 Task: Enable the option "Use Core Text renderer" in "ARIB subtitles decoder".
Action: Mouse moved to (117, 17)
Screenshot: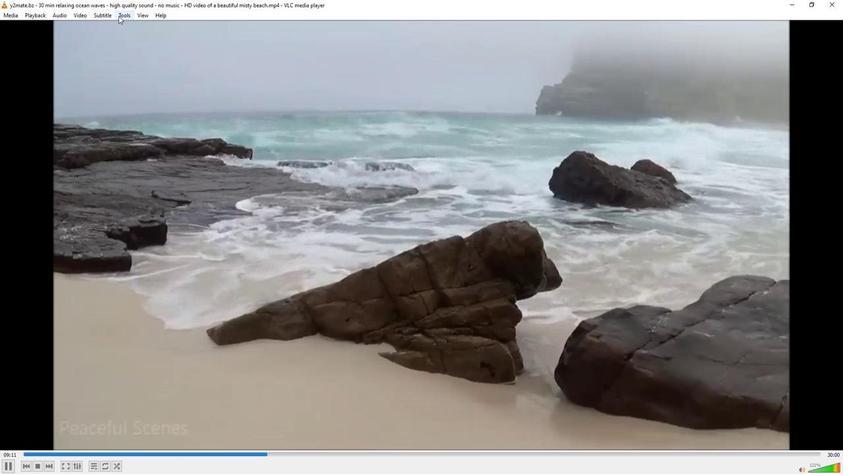 
Action: Mouse pressed left at (117, 17)
Screenshot: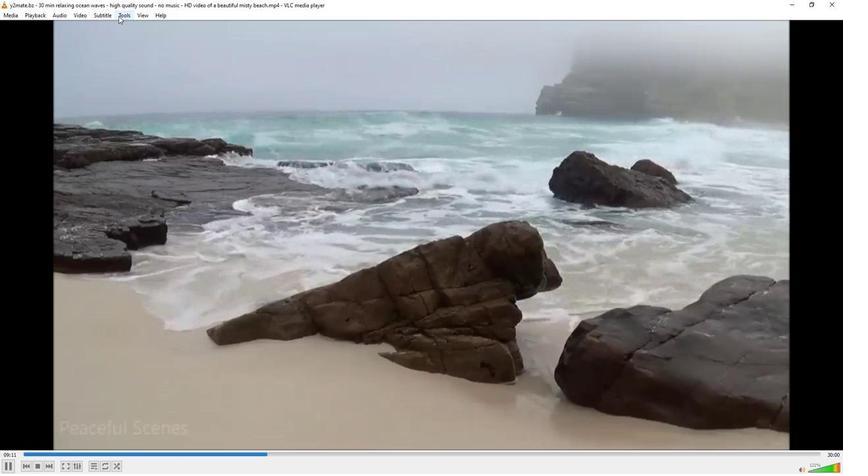 
Action: Mouse moved to (152, 119)
Screenshot: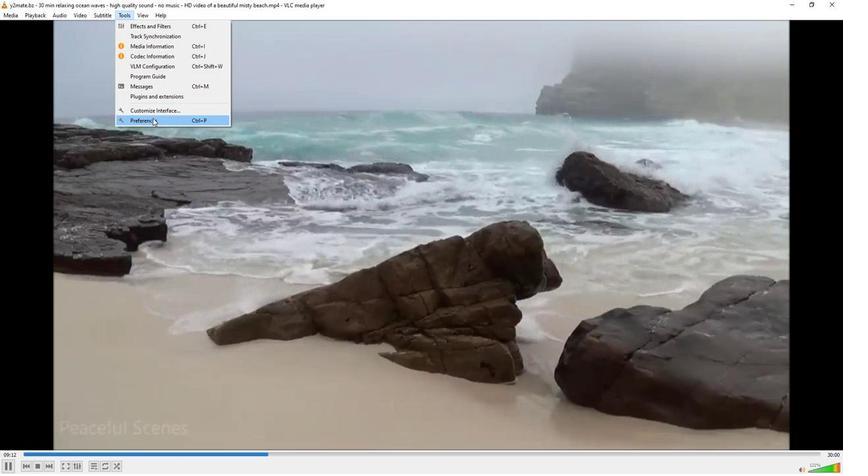 
Action: Mouse pressed left at (152, 119)
Screenshot: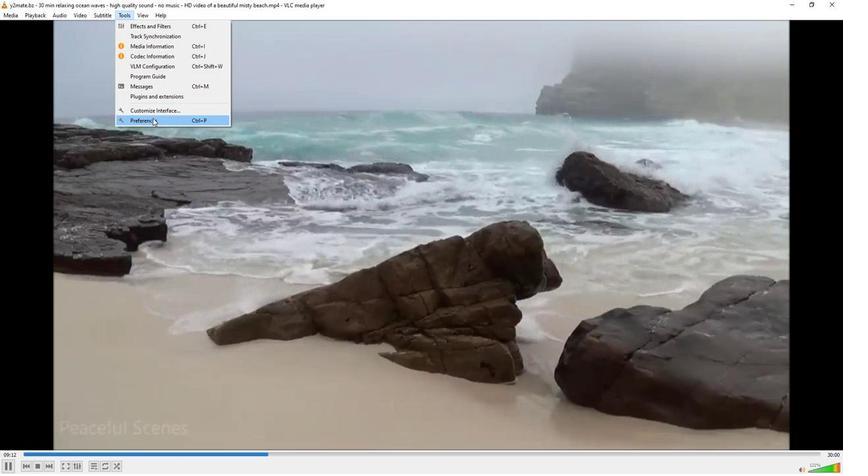 
Action: Mouse moved to (231, 363)
Screenshot: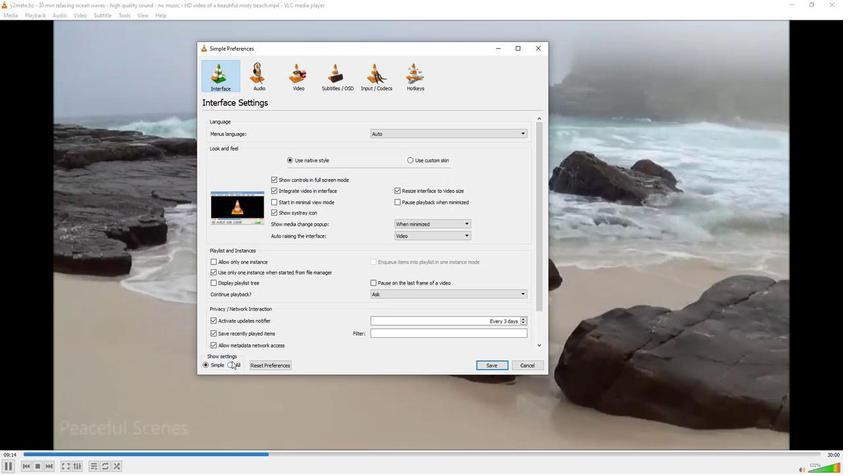 
Action: Mouse pressed left at (231, 363)
Screenshot: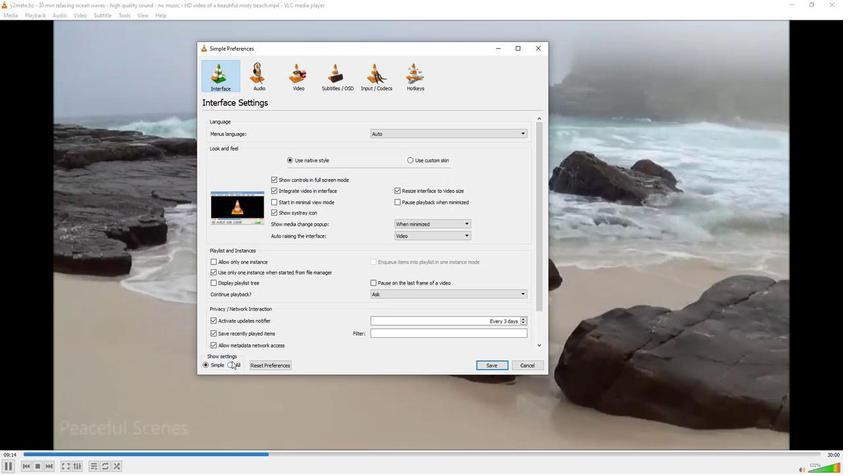 
Action: Mouse moved to (218, 243)
Screenshot: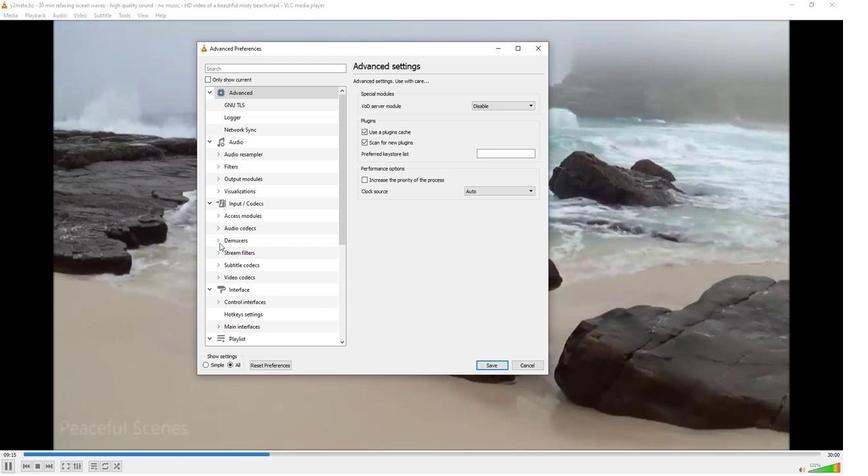 
Action: Mouse pressed left at (218, 243)
Screenshot: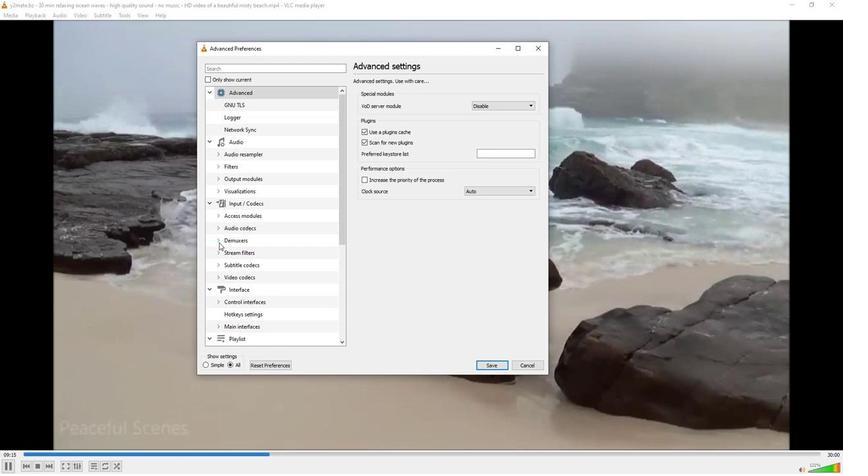 
Action: Mouse moved to (224, 258)
Screenshot: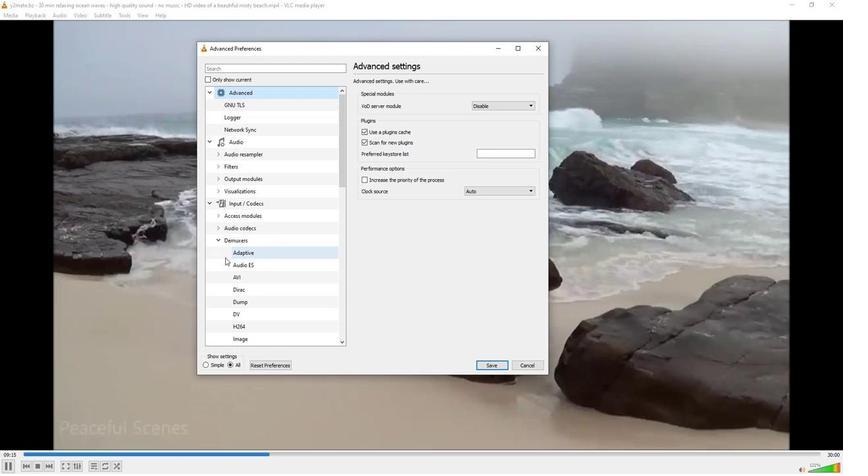 
Action: Mouse scrolled (224, 258) with delta (0, 0)
Screenshot: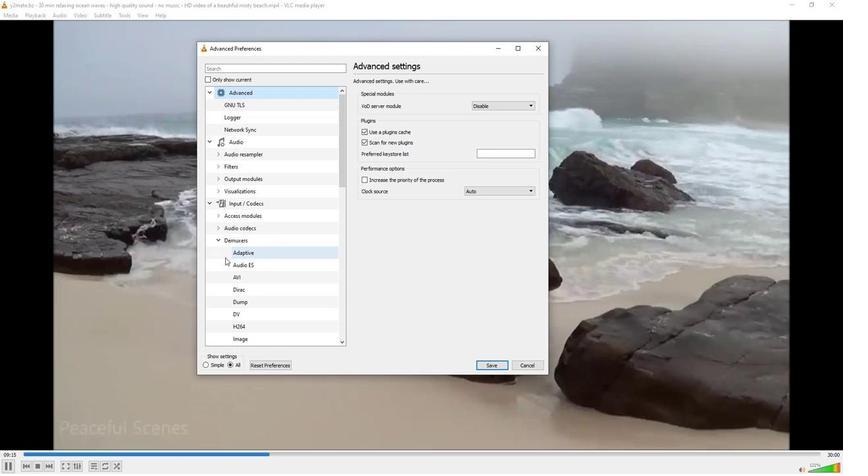 
Action: Mouse moved to (229, 264)
Screenshot: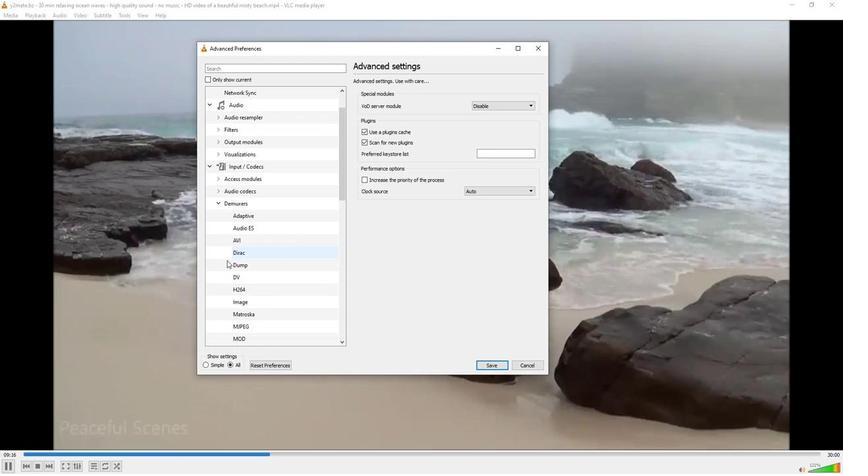
Action: Mouse scrolled (229, 264) with delta (0, 0)
Screenshot: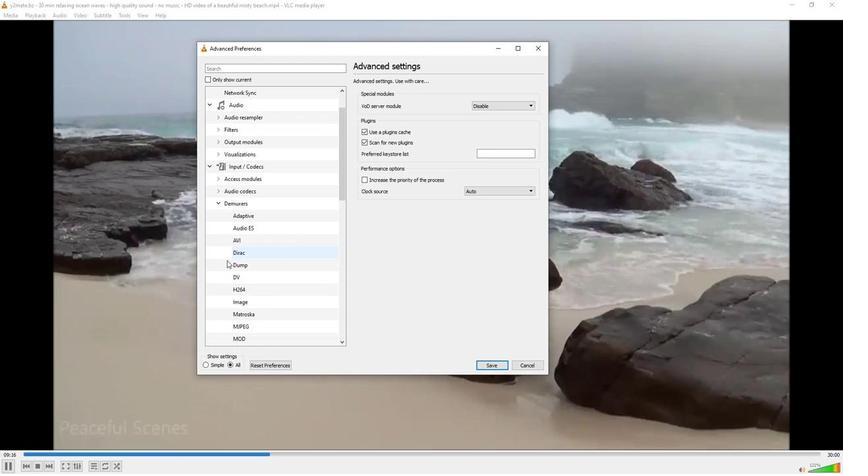 
Action: Mouse moved to (230, 266)
Screenshot: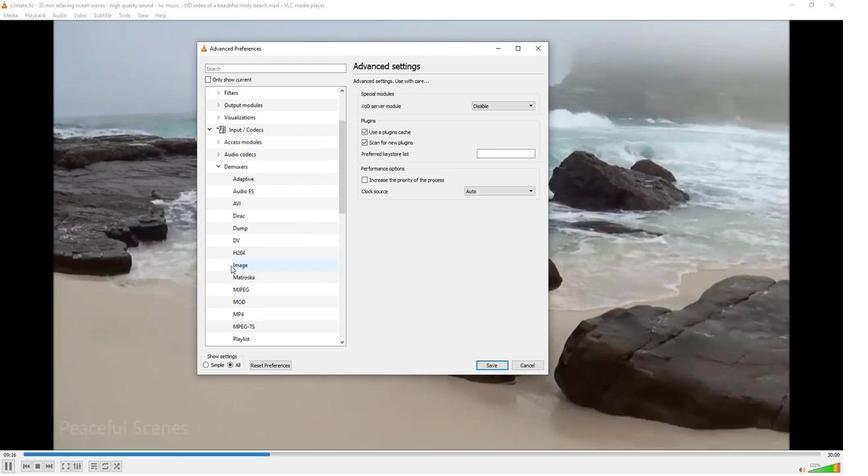
Action: Mouse scrolled (230, 266) with delta (0, 0)
Screenshot: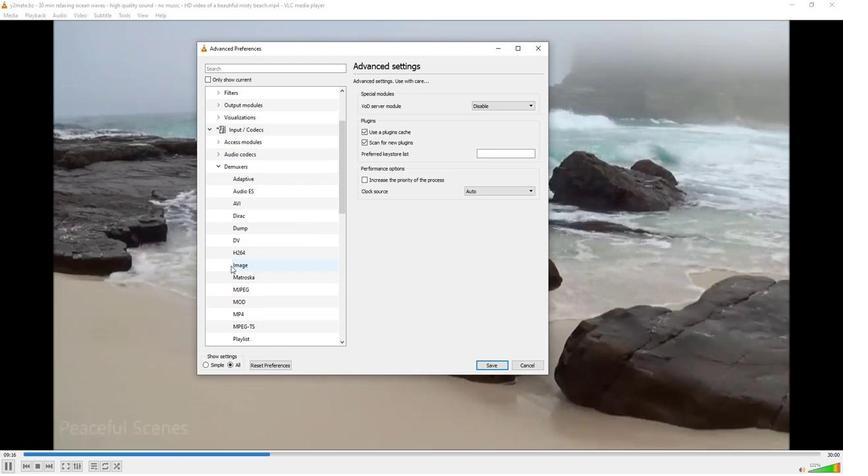 
Action: Mouse scrolled (230, 266) with delta (0, 0)
Screenshot: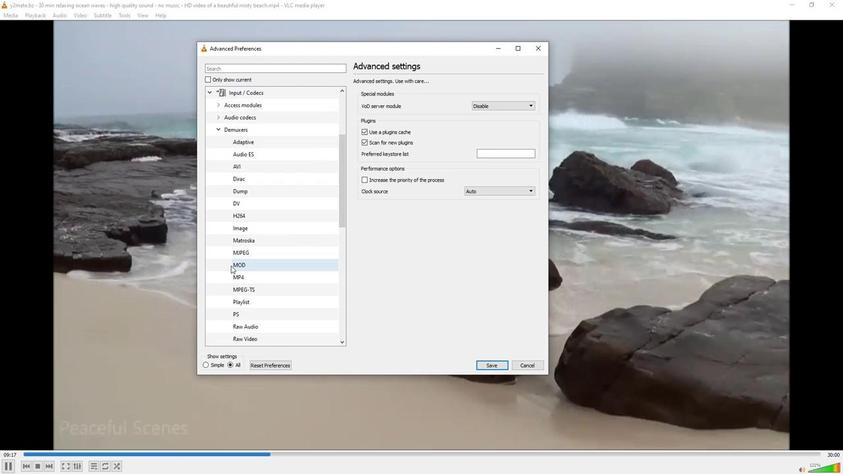
Action: Mouse scrolled (230, 266) with delta (0, 0)
Screenshot: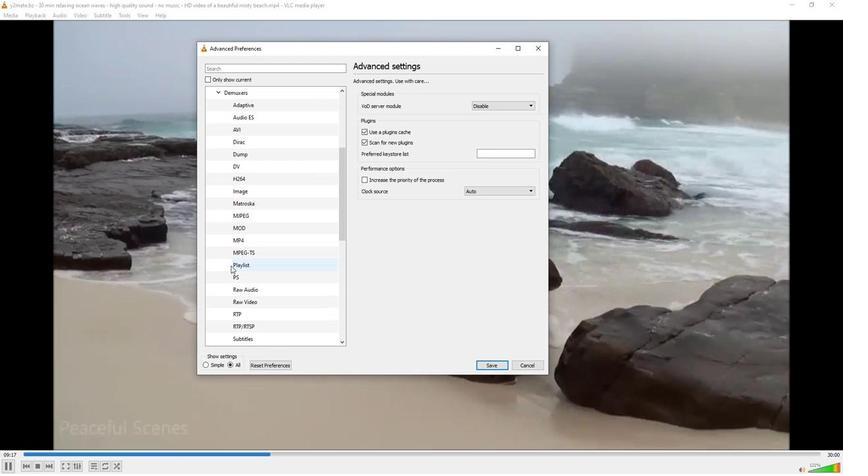 
Action: Mouse moved to (234, 328)
Screenshot: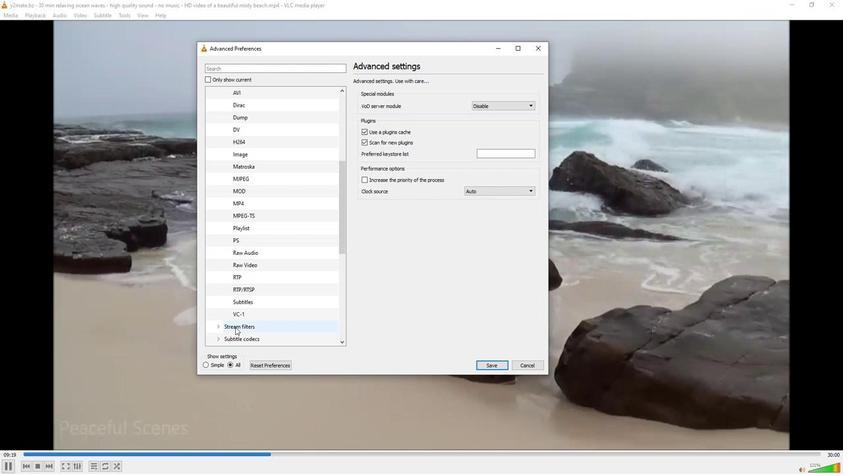 
Action: Mouse scrolled (234, 327) with delta (0, 0)
Screenshot: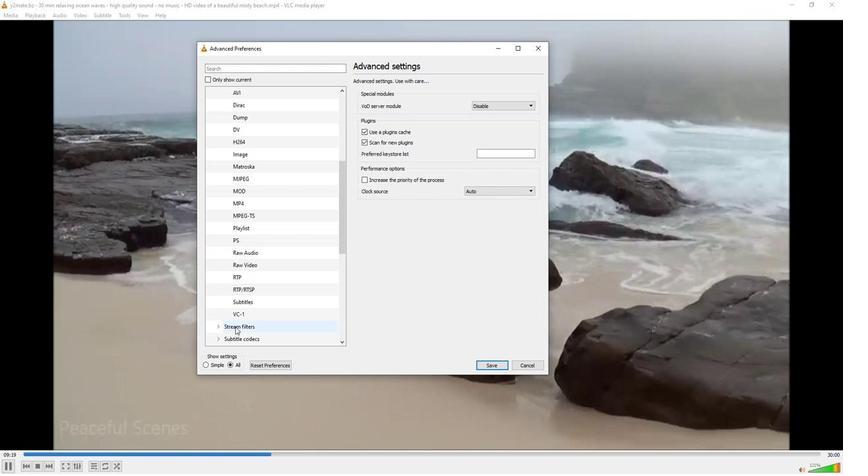 
Action: Mouse moved to (218, 302)
Screenshot: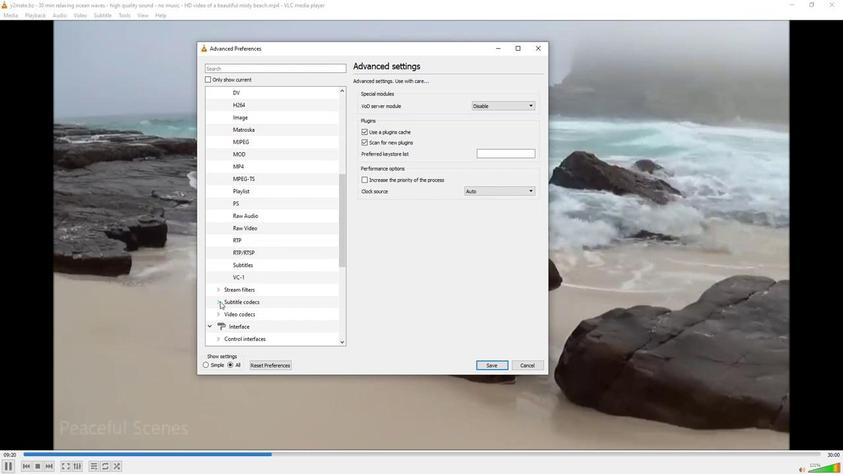 
Action: Mouse pressed left at (218, 302)
Screenshot: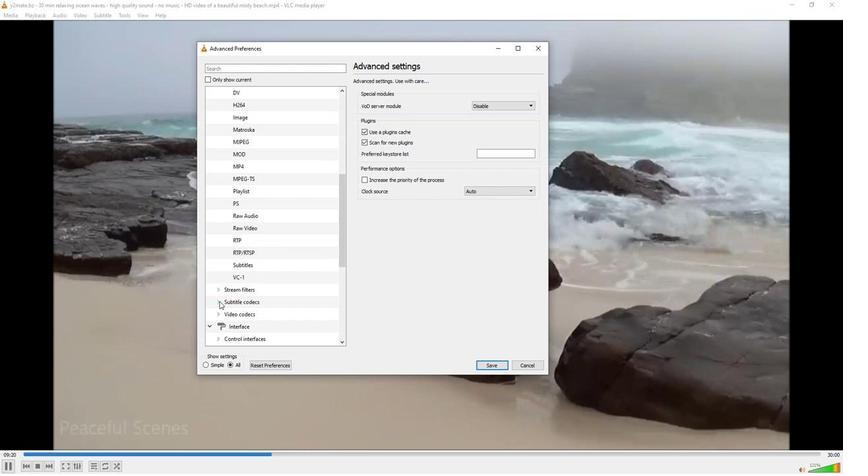 
Action: Mouse moved to (233, 314)
Screenshot: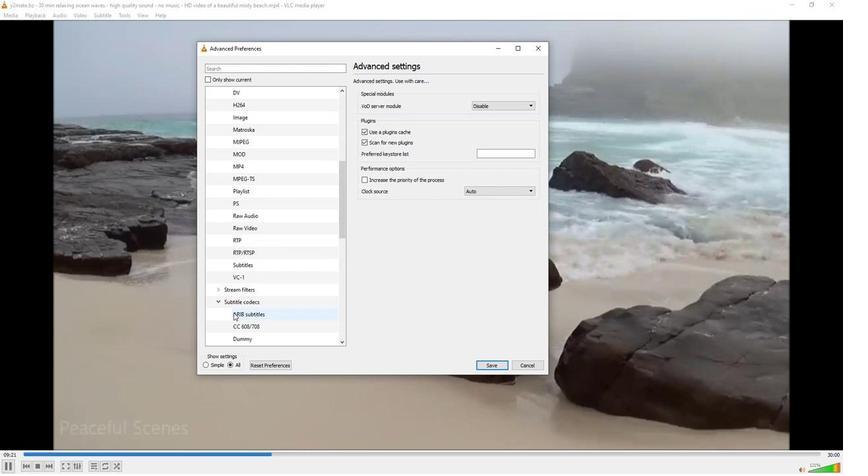 
Action: Mouse pressed left at (233, 314)
Screenshot: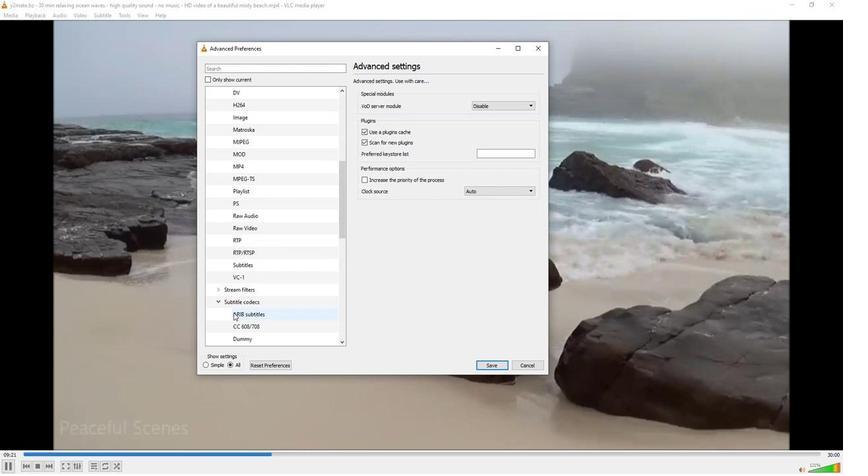 
Action: Mouse moved to (358, 105)
Screenshot: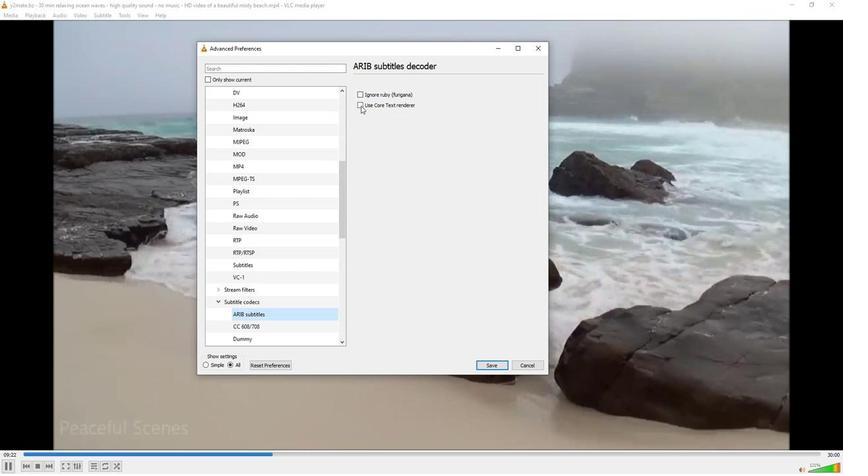 
Action: Mouse pressed left at (358, 105)
Screenshot: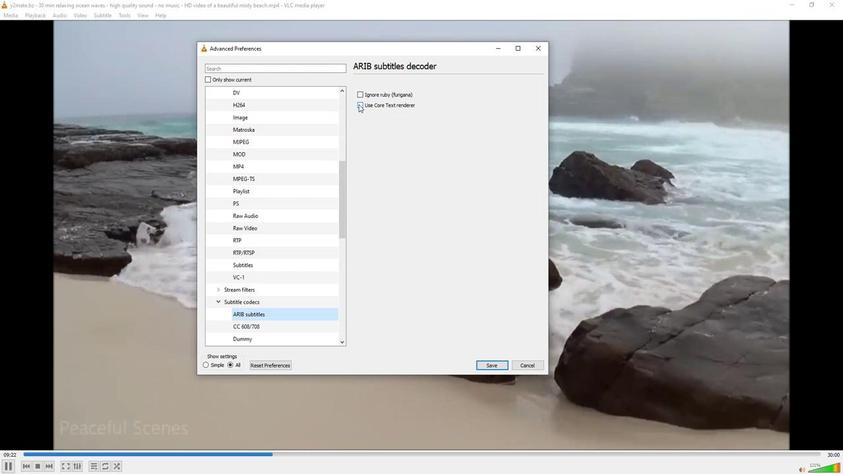 
Action: Mouse moved to (361, 123)
Screenshot: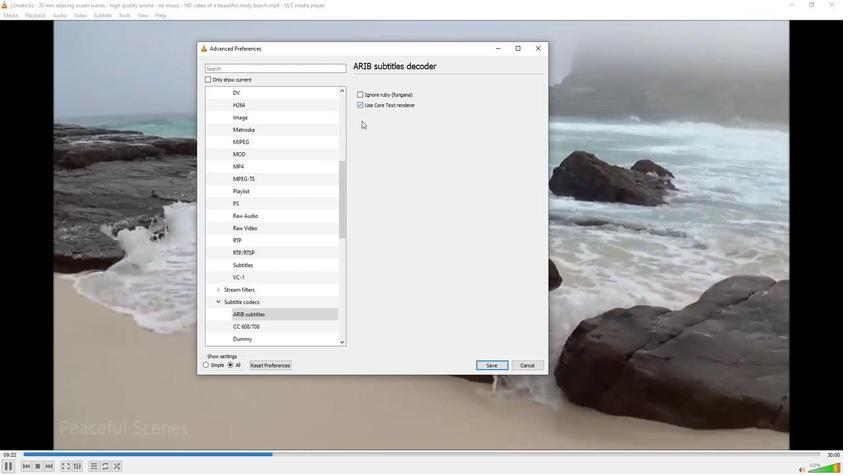 
